 Task: Add Boiron Drosera Rotundifolia 30C to the cart.
Action: Mouse moved to (317, 151)
Screenshot: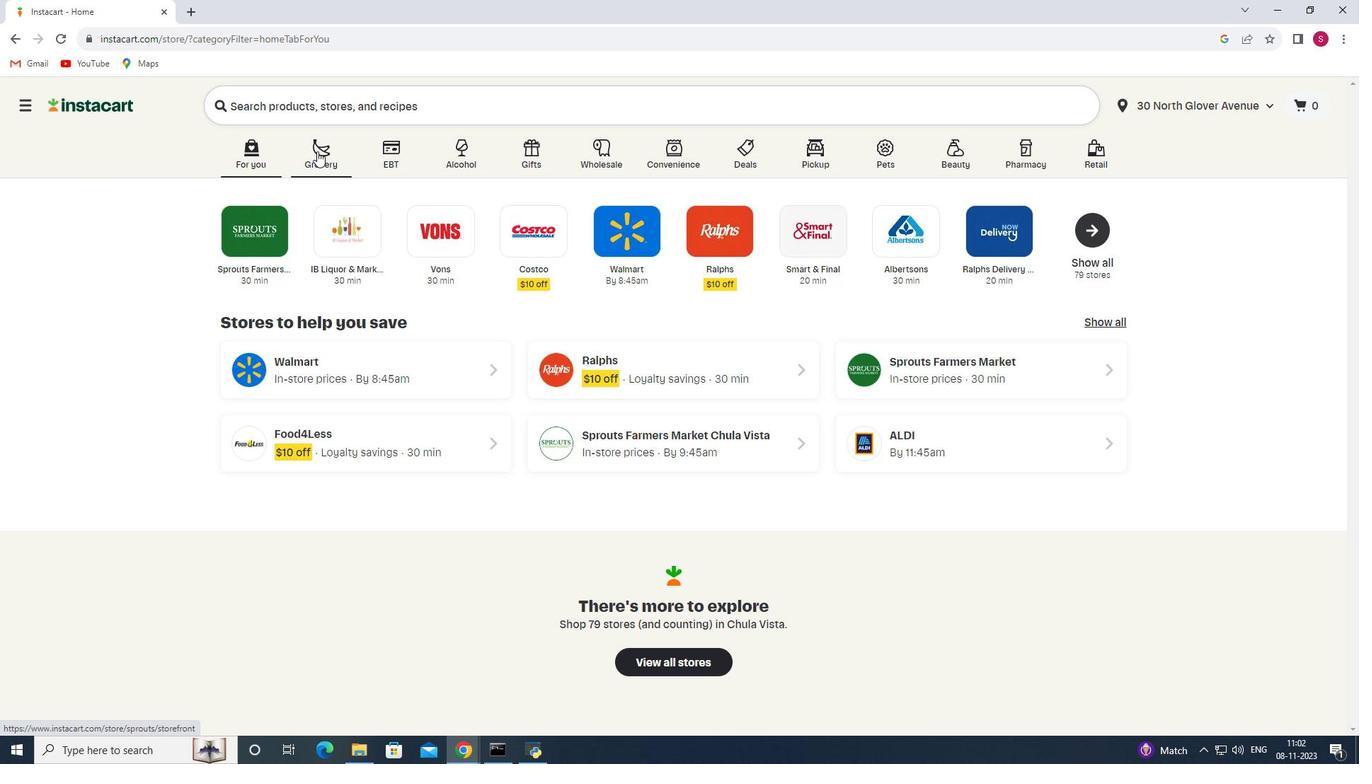 
Action: Mouse pressed left at (317, 151)
Screenshot: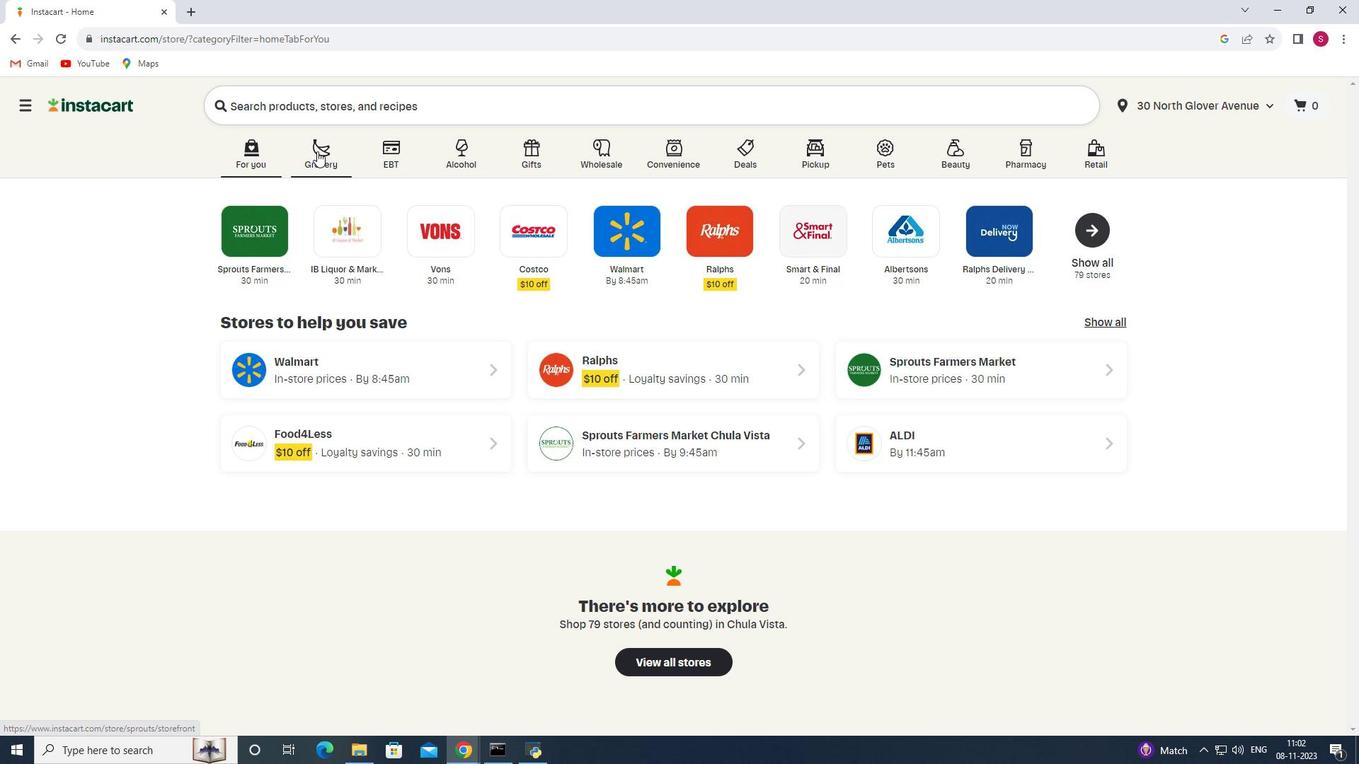 
Action: Mouse moved to (311, 416)
Screenshot: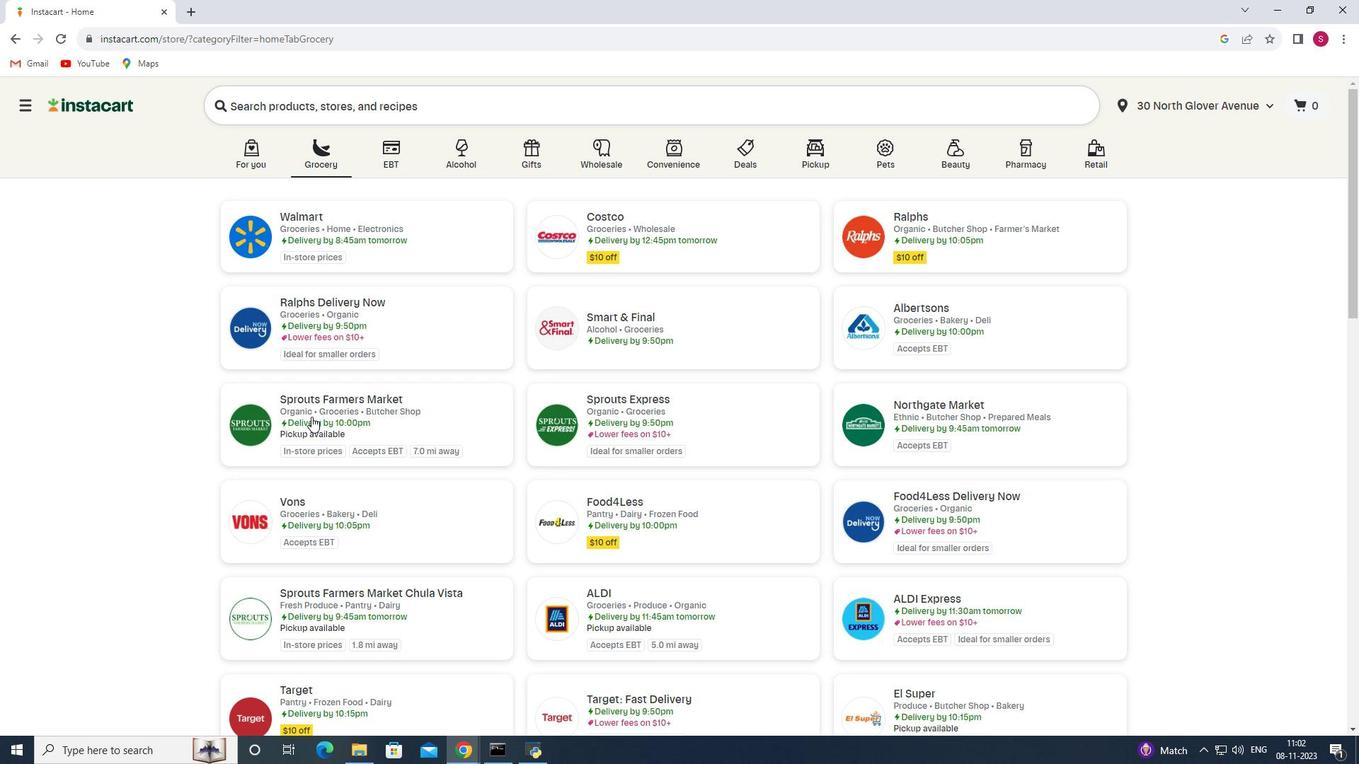 
Action: Mouse pressed left at (311, 416)
Screenshot: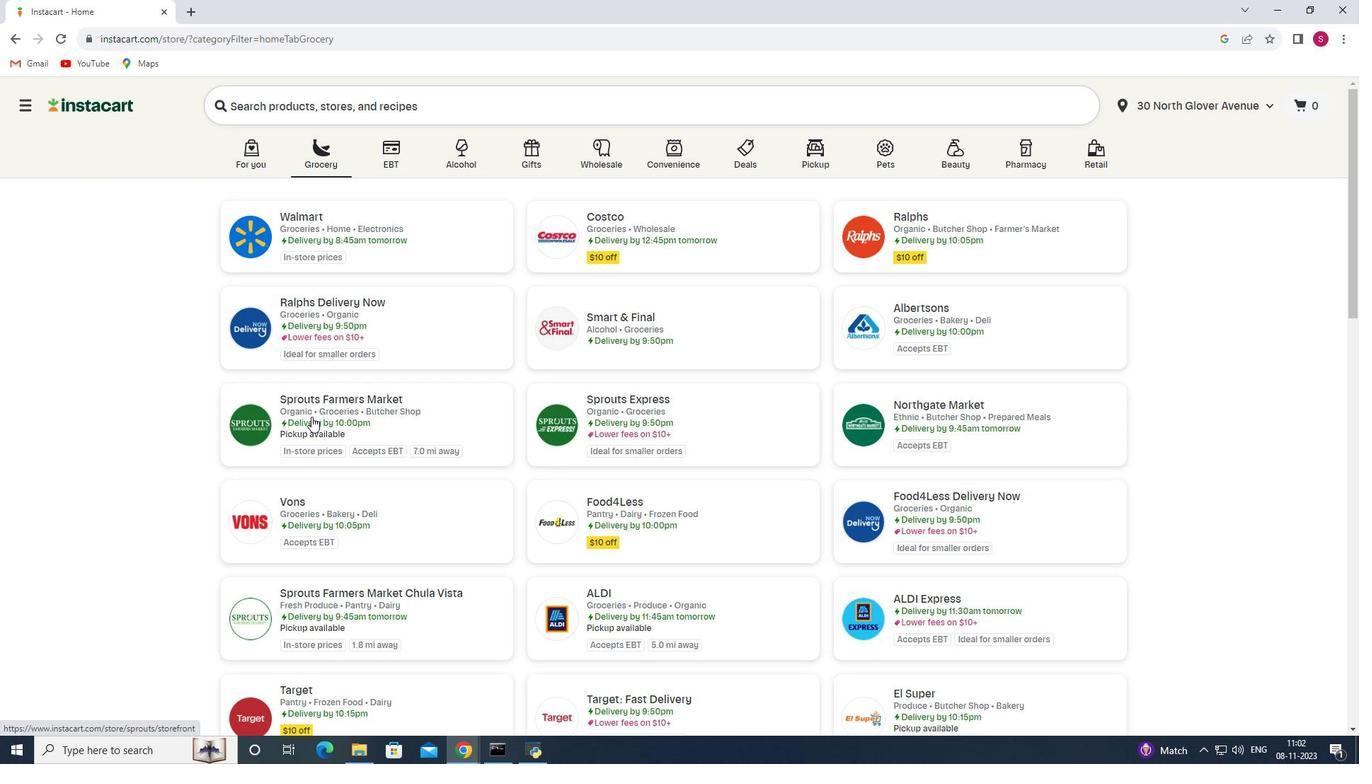 
Action: Mouse moved to (109, 386)
Screenshot: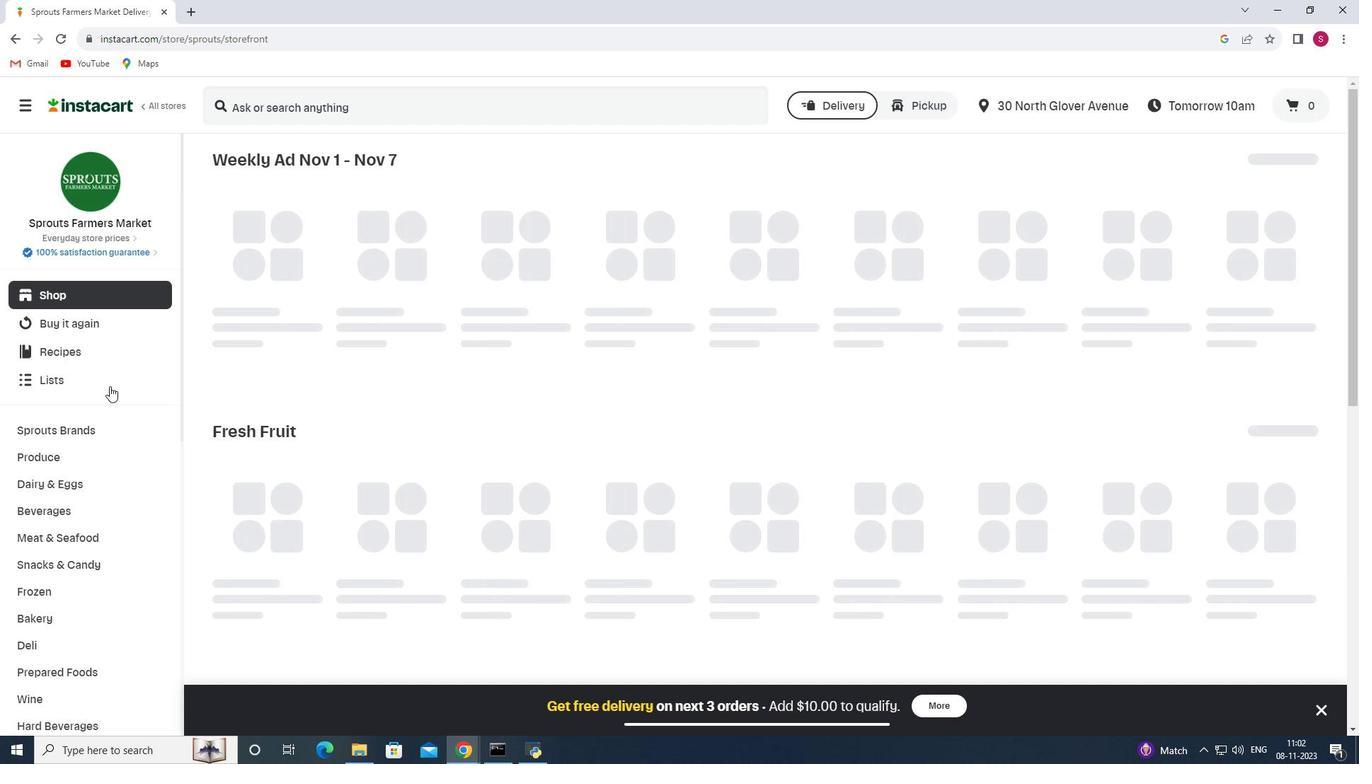 
Action: Mouse scrolled (109, 385) with delta (0, 0)
Screenshot: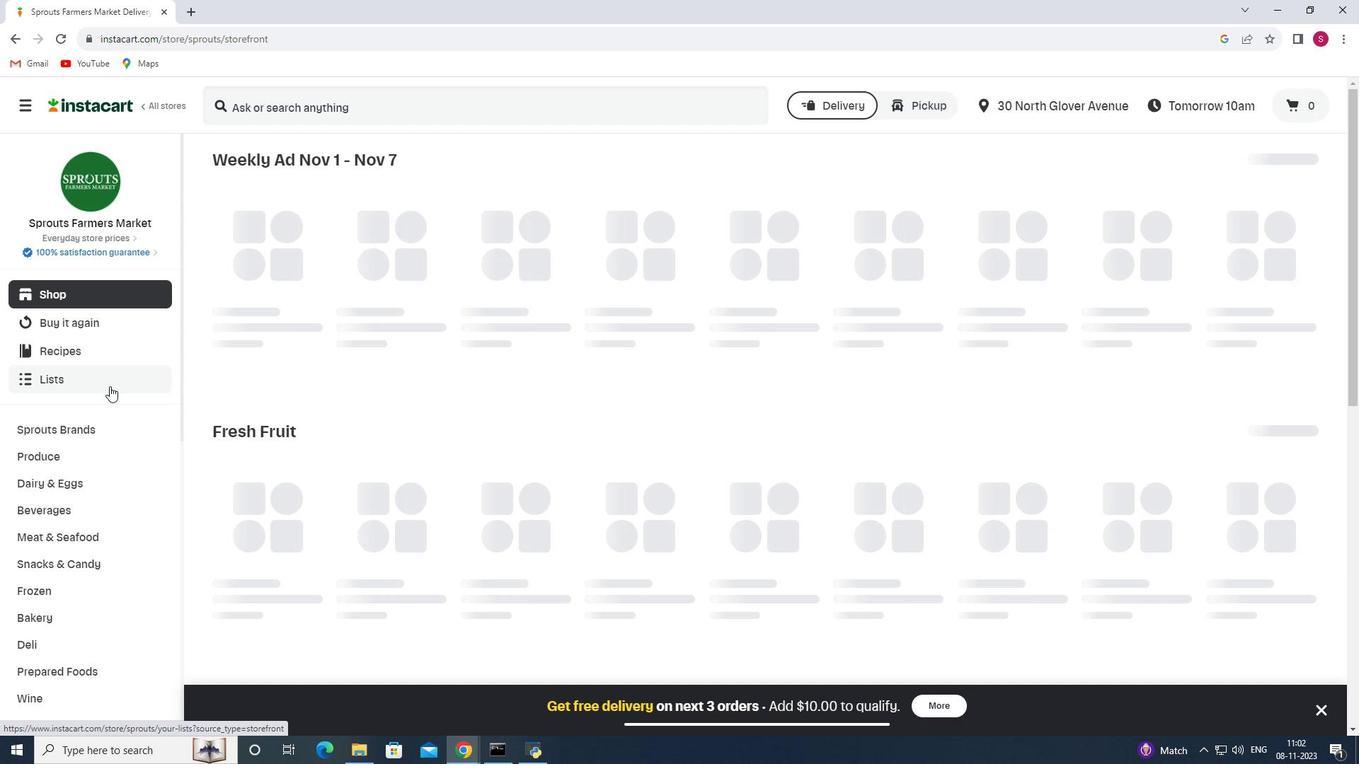 
Action: Mouse scrolled (109, 385) with delta (0, 0)
Screenshot: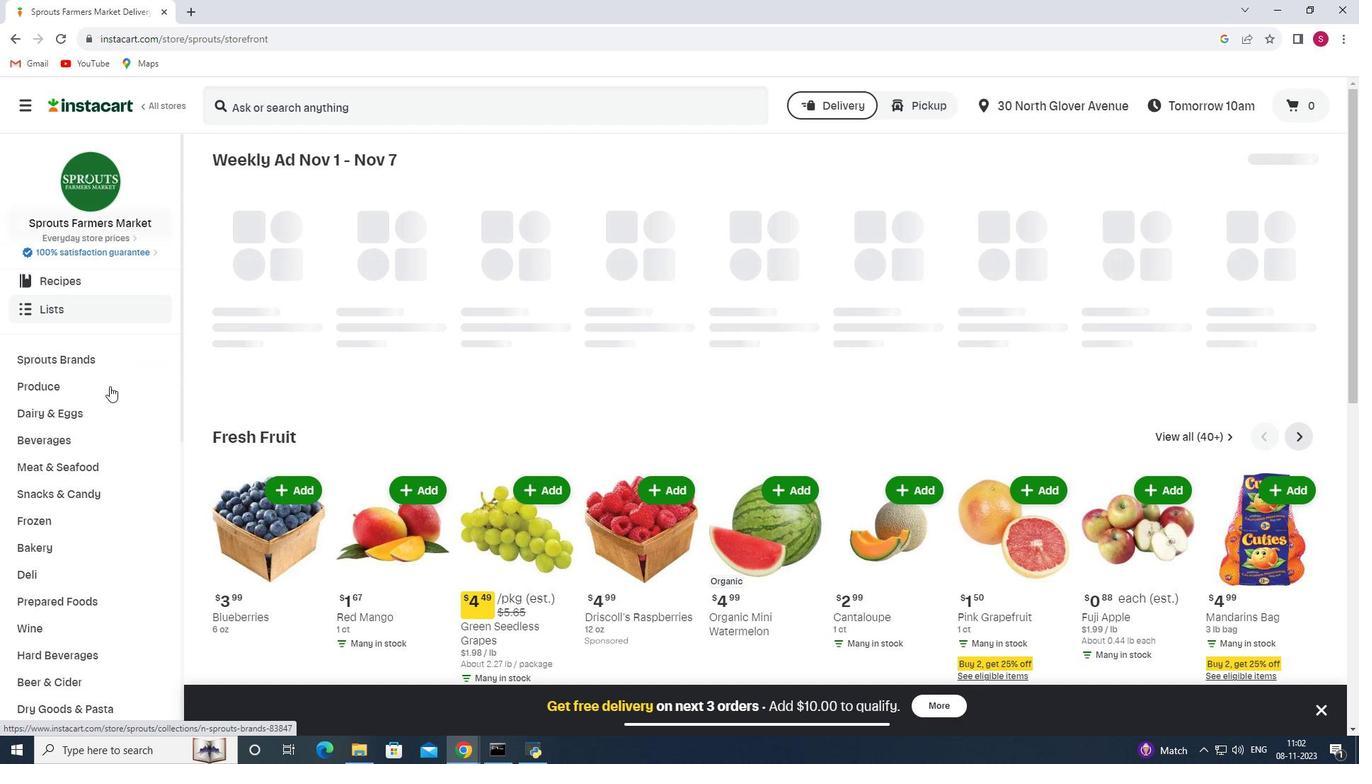 
Action: Mouse scrolled (109, 385) with delta (0, 0)
Screenshot: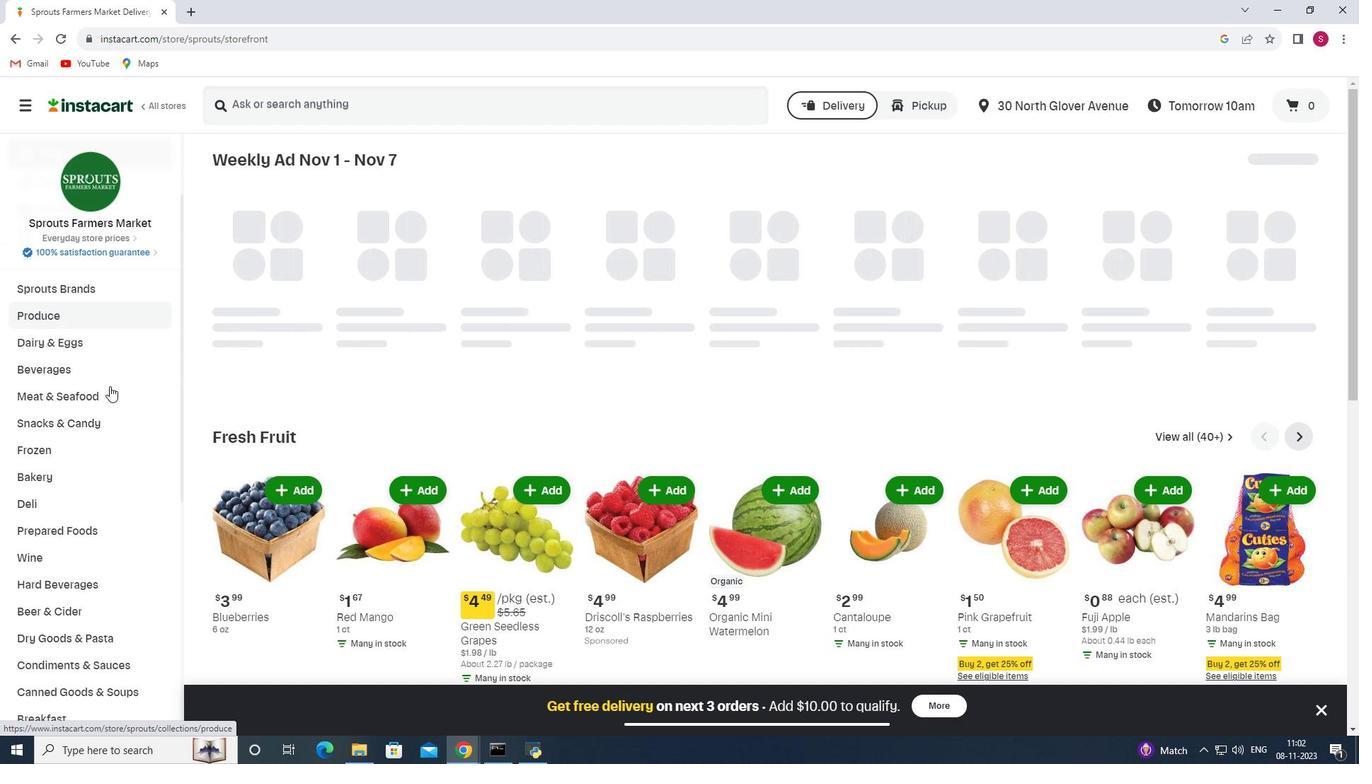 
Action: Mouse scrolled (109, 385) with delta (0, 0)
Screenshot: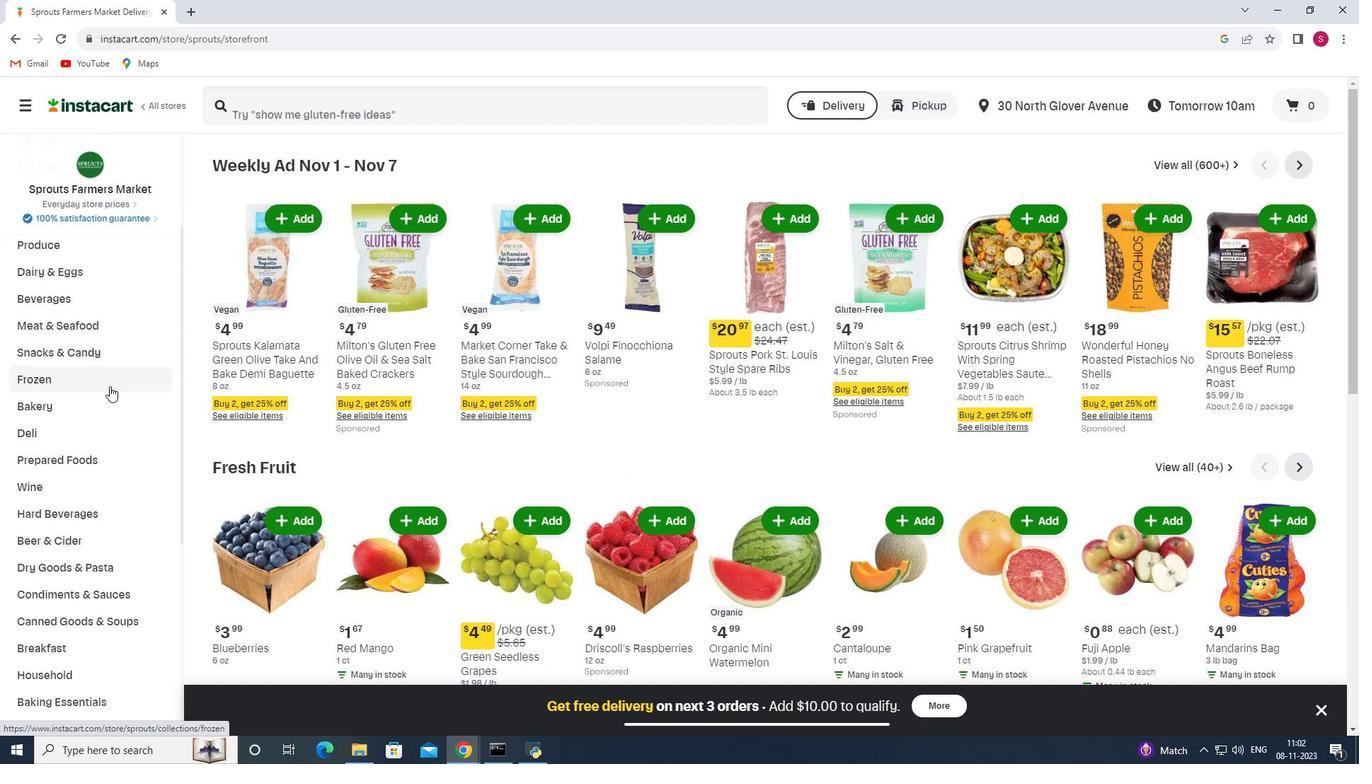 
Action: Mouse scrolled (109, 385) with delta (0, 0)
Screenshot: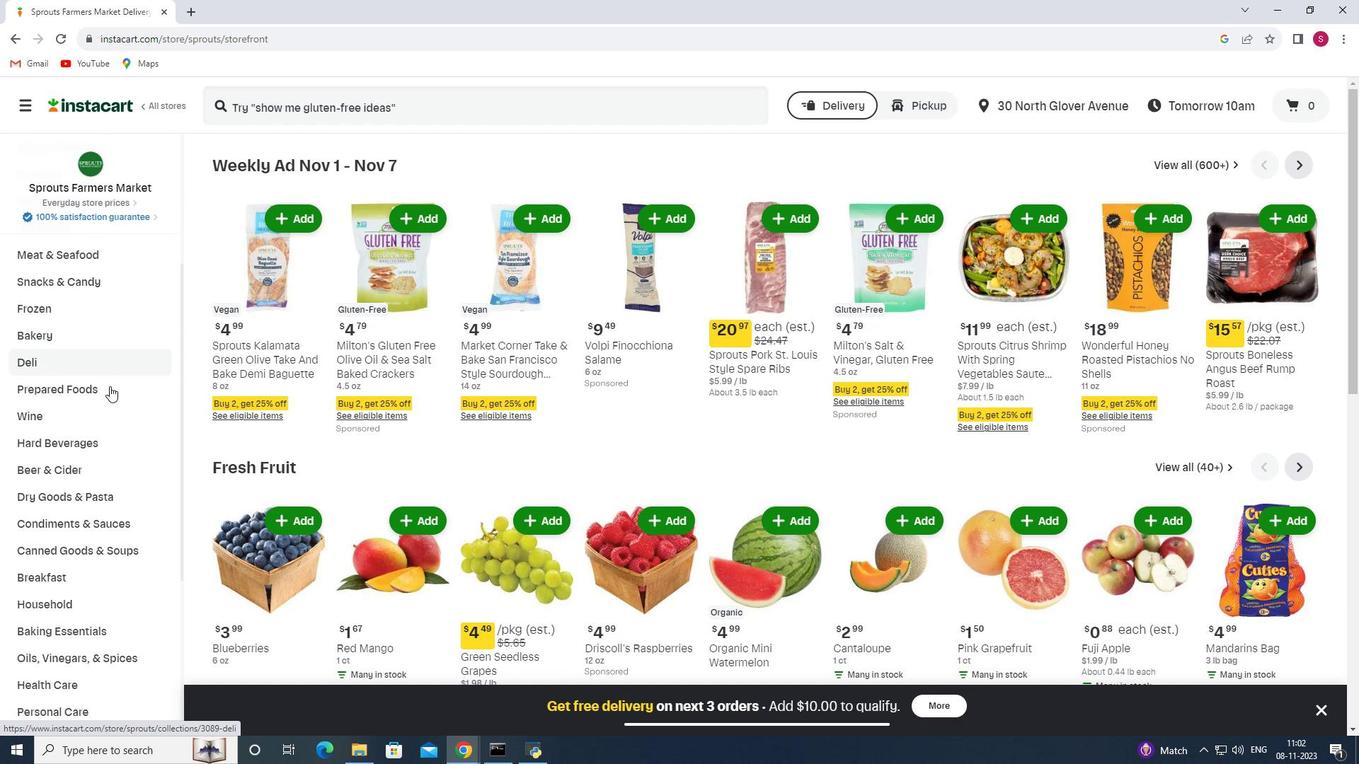 
Action: Mouse scrolled (109, 385) with delta (0, 0)
Screenshot: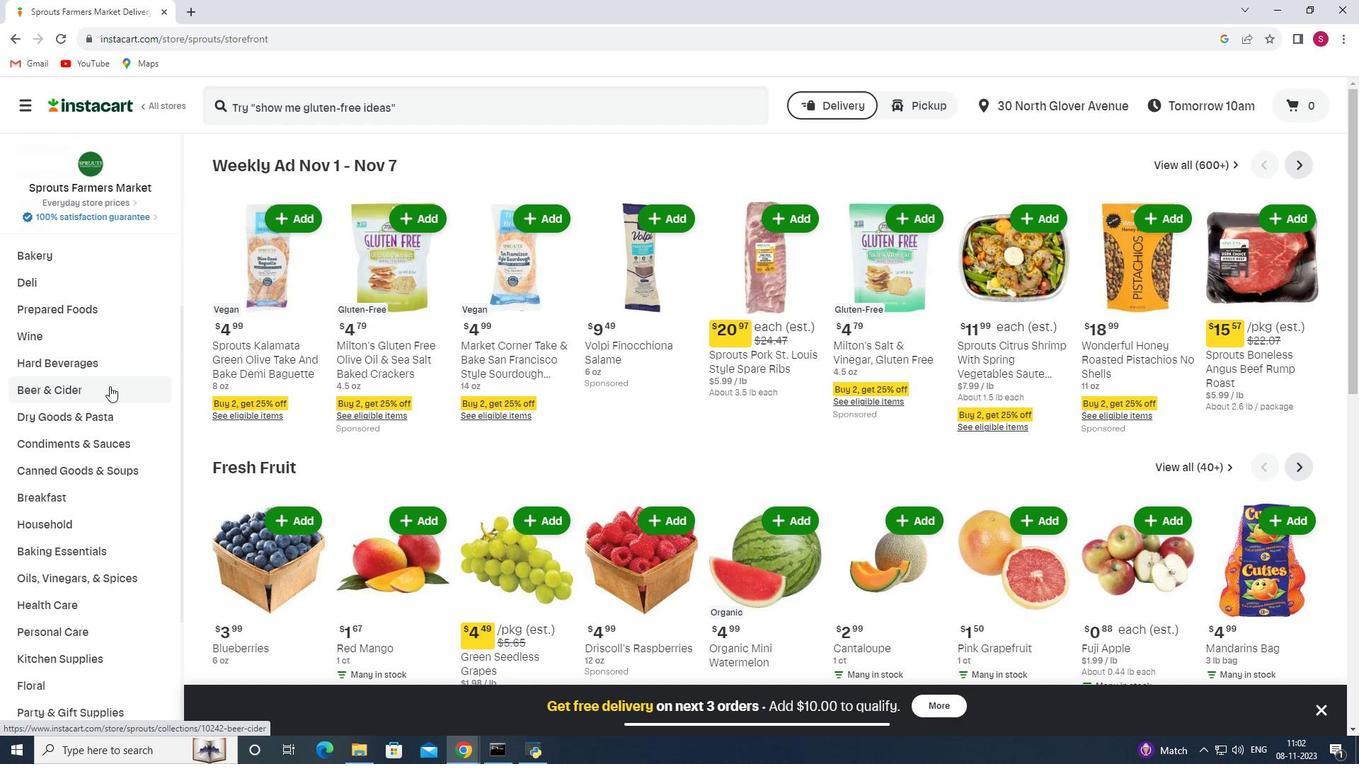 
Action: Mouse scrolled (109, 385) with delta (0, 0)
Screenshot: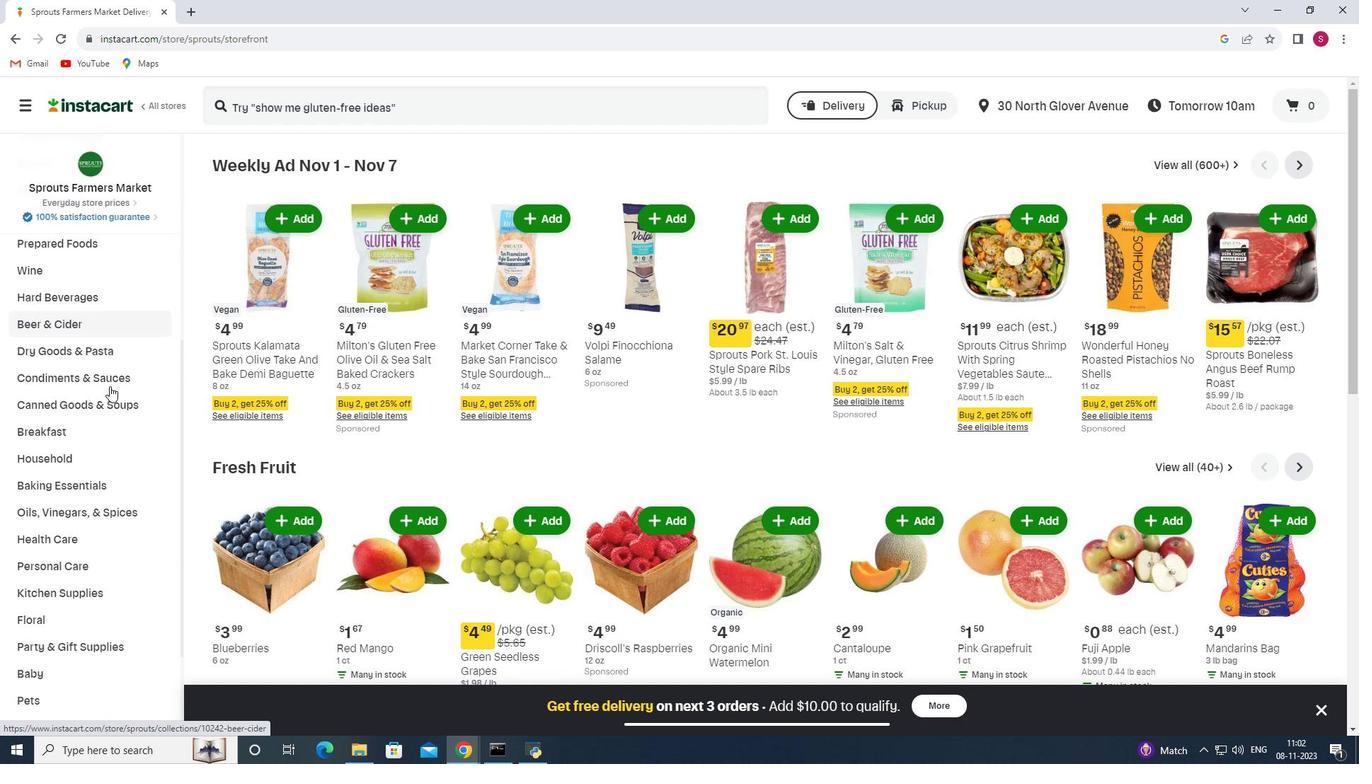 
Action: Mouse scrolled (109, 385) with delta (0, 0)
Screenshot: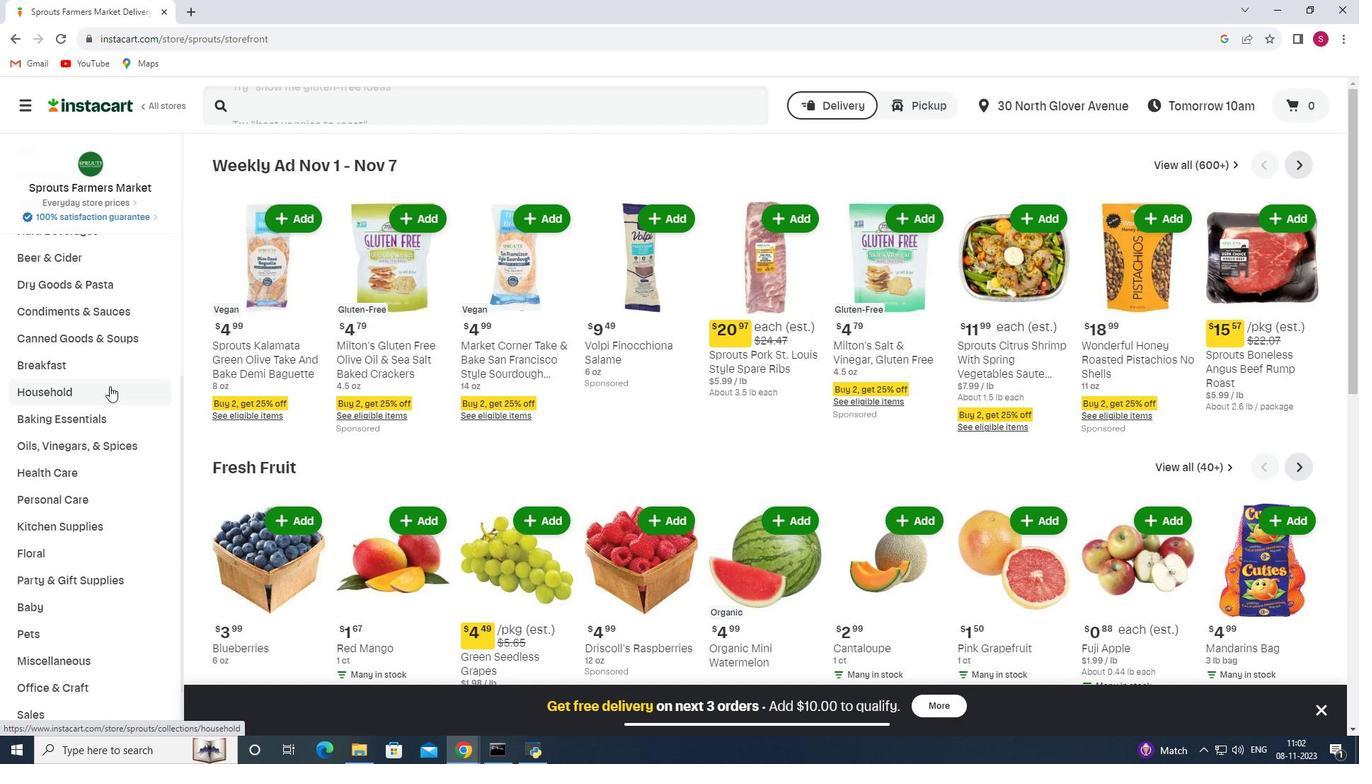 
Action: Mouse moved to (106, 392)
Screenshot: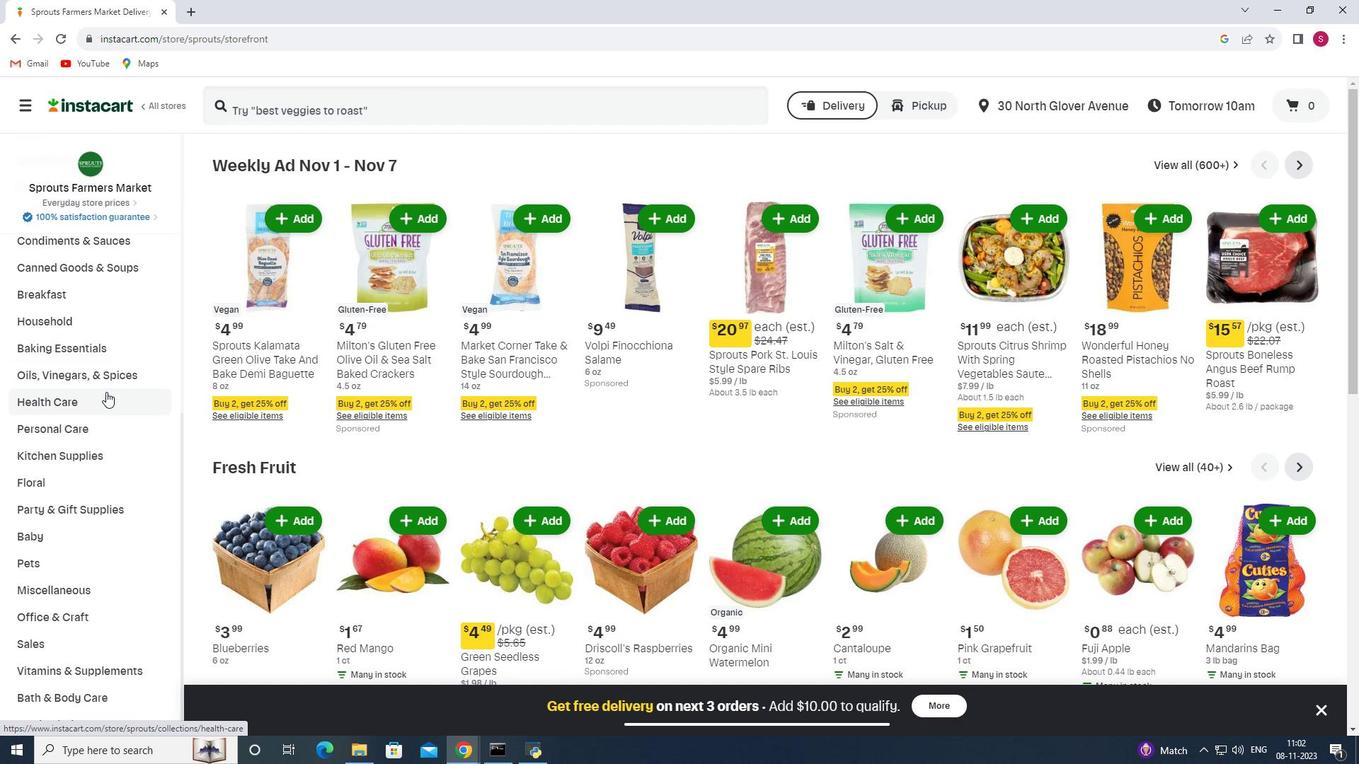 
Action: Mouse scrolled (106, 392) with delta (0, 0)
Screenshot: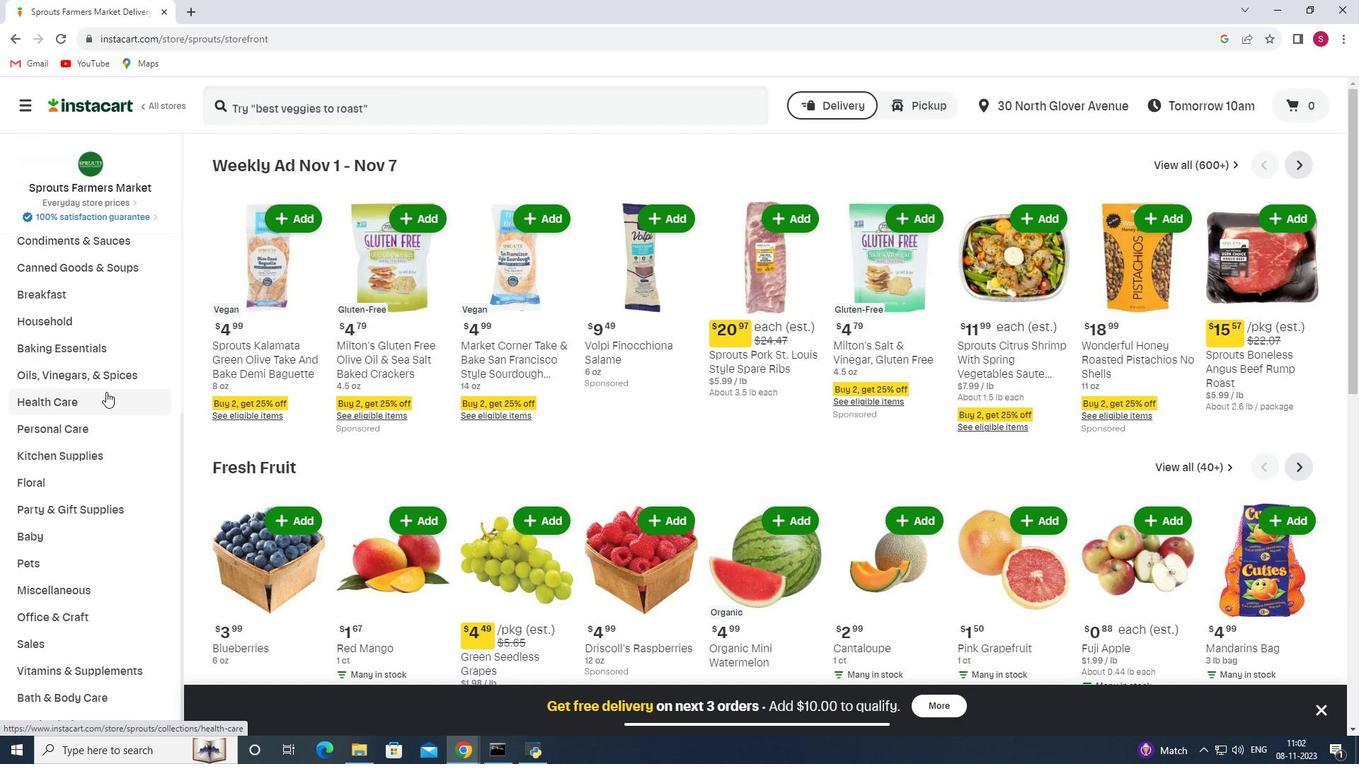 
Action: Mouse moved to (84, 461)
Screenshot: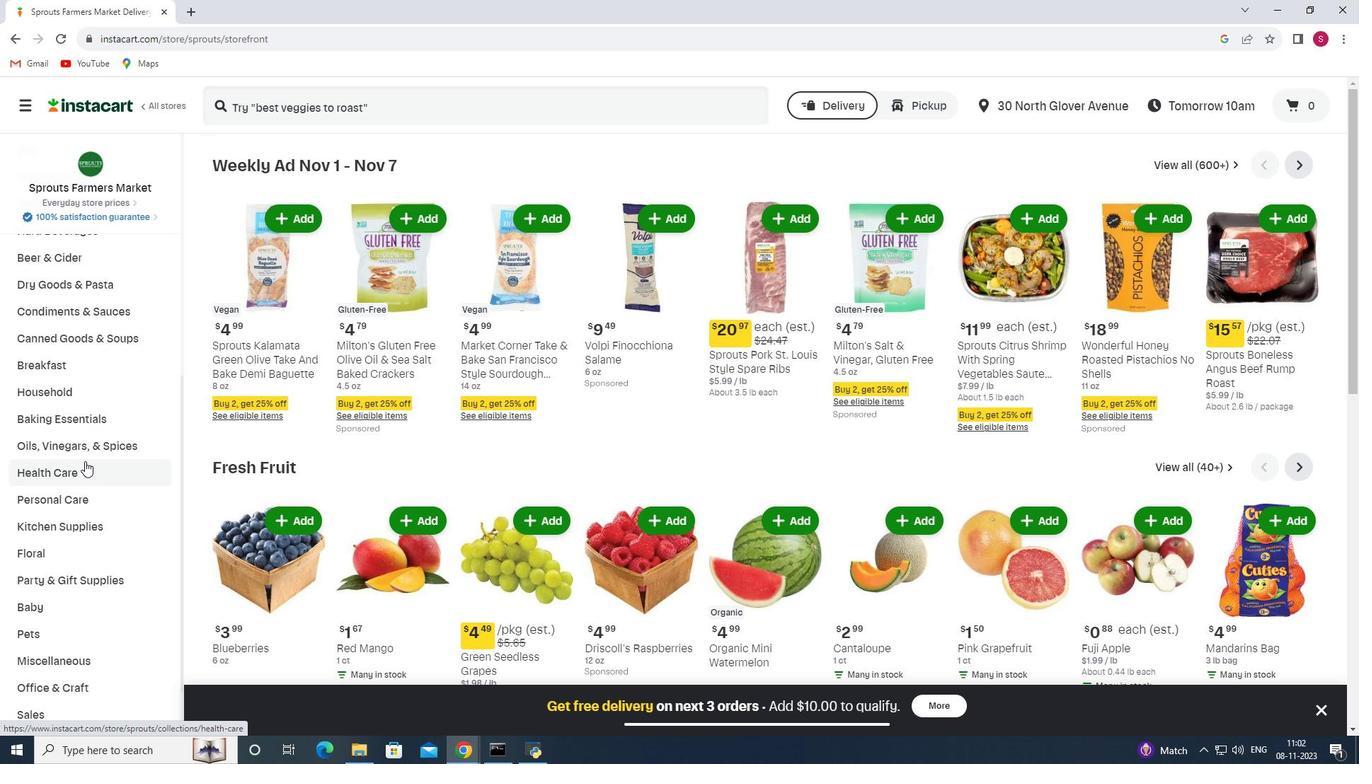 
Action: Mouse pressed left at (84, 461)
Screenshot: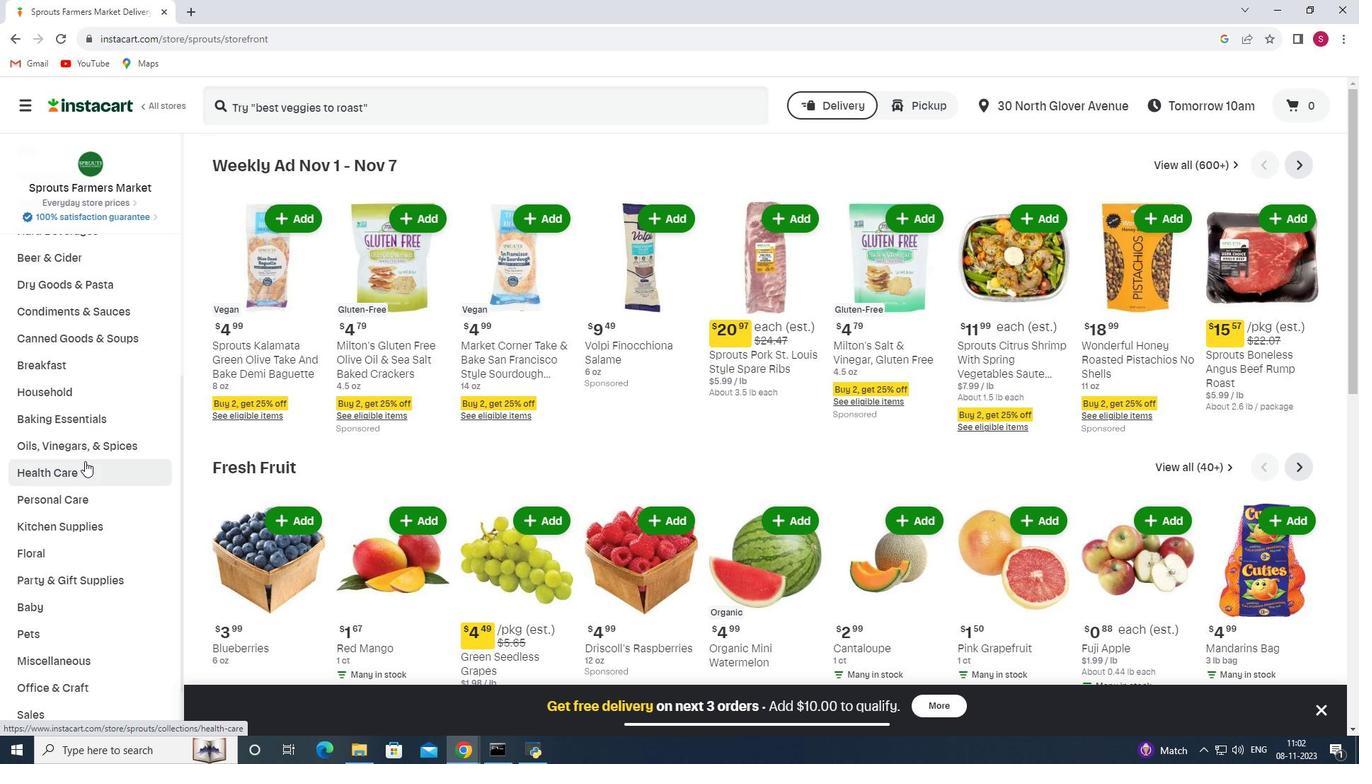 
Action: Mouse moved to (482, 195)
Screenshot: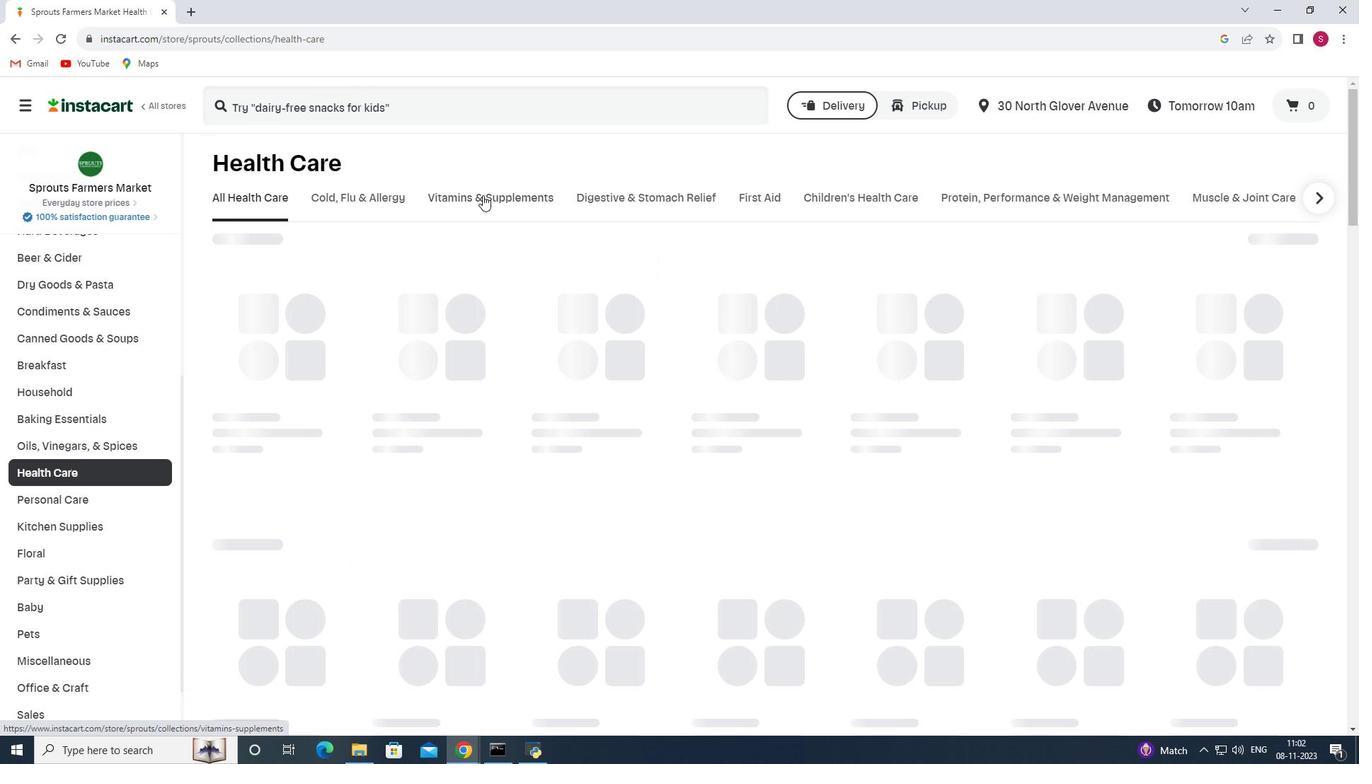 
Action: Mouse pressed left at (482, 195)
Screenshot: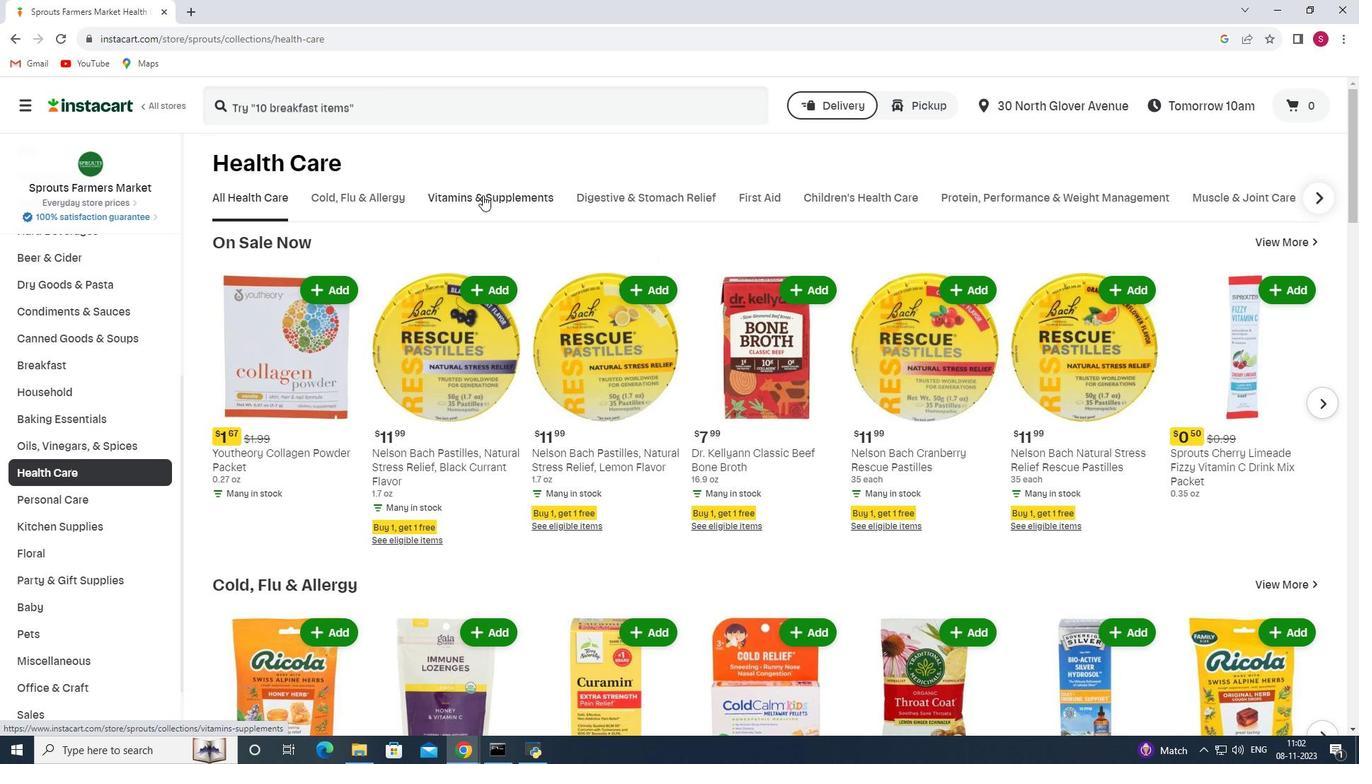 
Action: Mouse moved to (1138, 253)
Screenshot: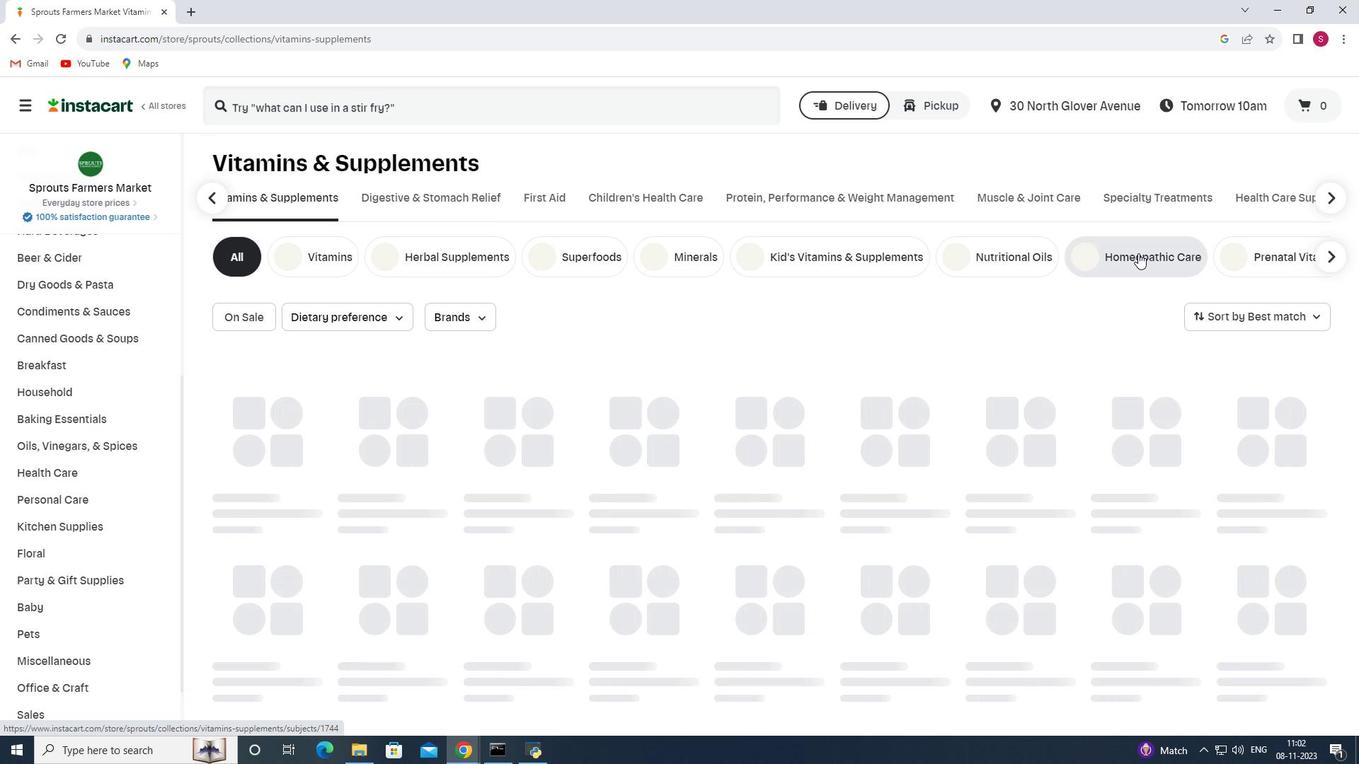 
Action: Mouse pressed left at (1138, 253)
Screenshot: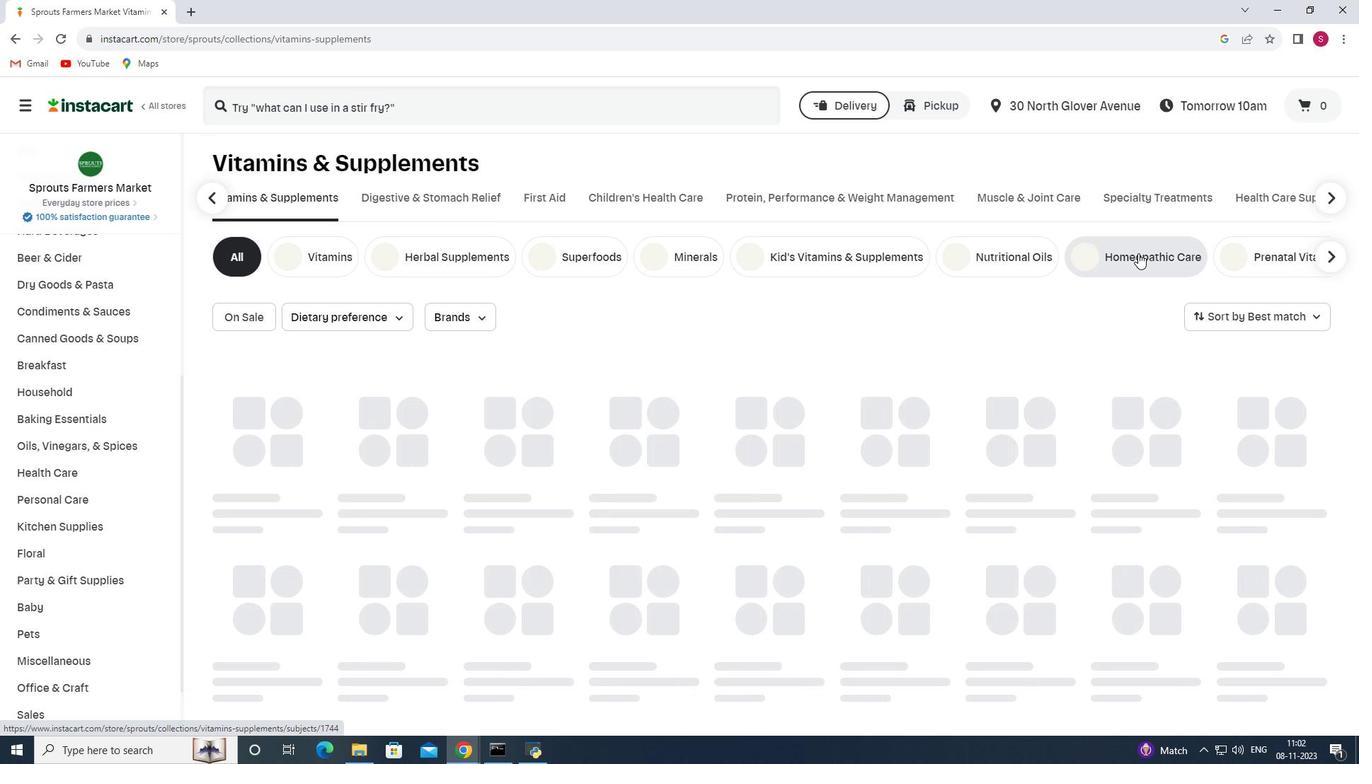 
Action: Mouse moved to (440, 101)
Screenshot: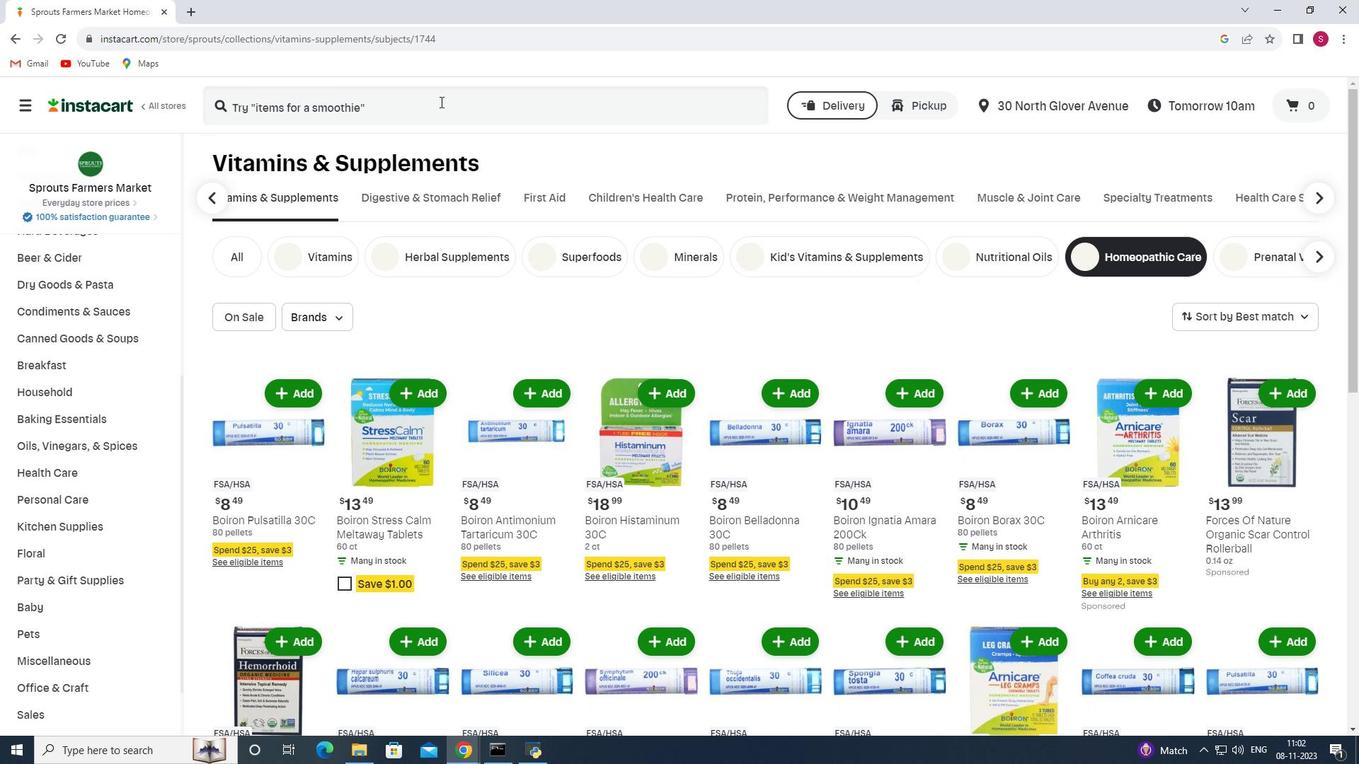 
Action: Mouse pressed left at (440, 101)
Screenshot: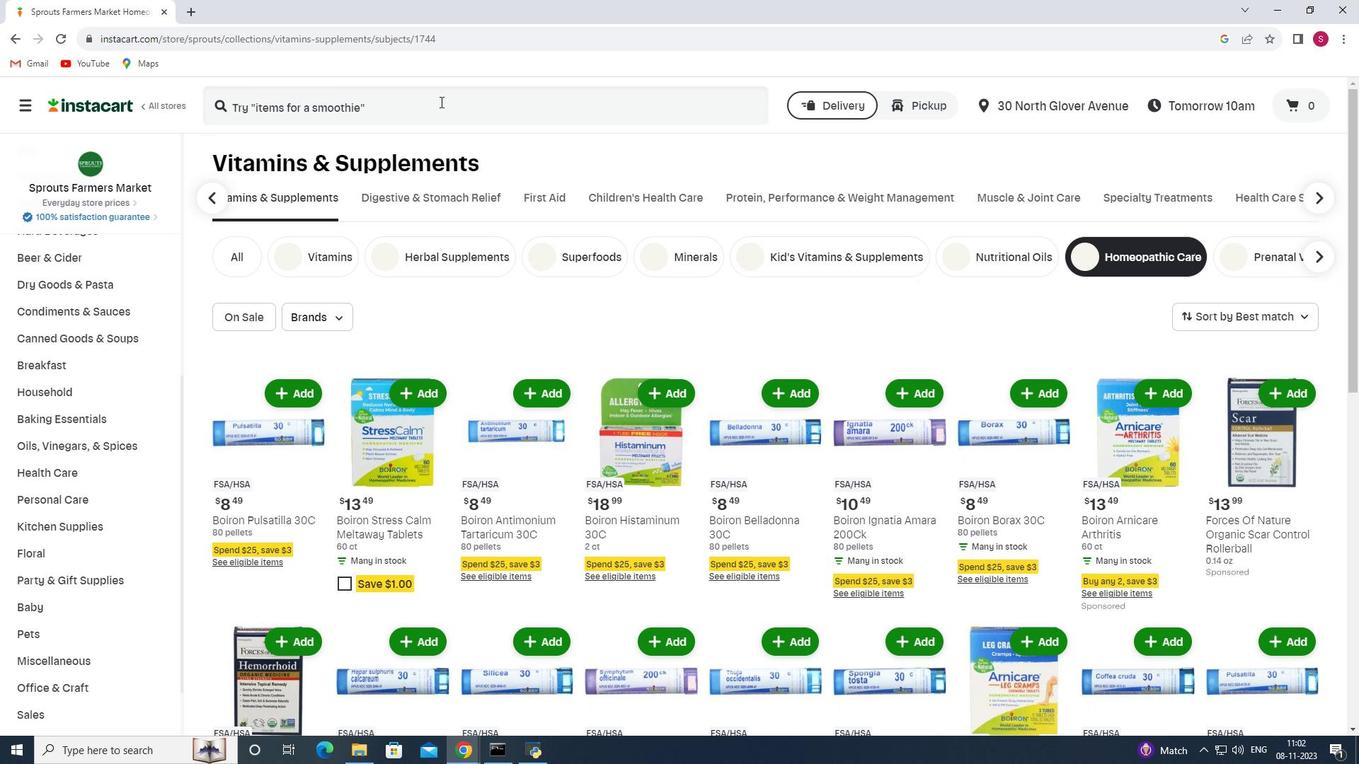 
Action: Key pressed <Key.shift><Key.shift><Key.shift>Boiron<Key.space><Key.shift><Key.shift><Key.shift>Drosera<Key.space><Key.shift><Key.shift><Key.shift>Rou<Key.backspace>tundifolia<Key.space>30<Key.shift><Key.shift><Key.shift><Key.shift><Key.shift><Key.shift><Key.shift><Key.shift><Key.shift>C<Key.enter>
Screenshot: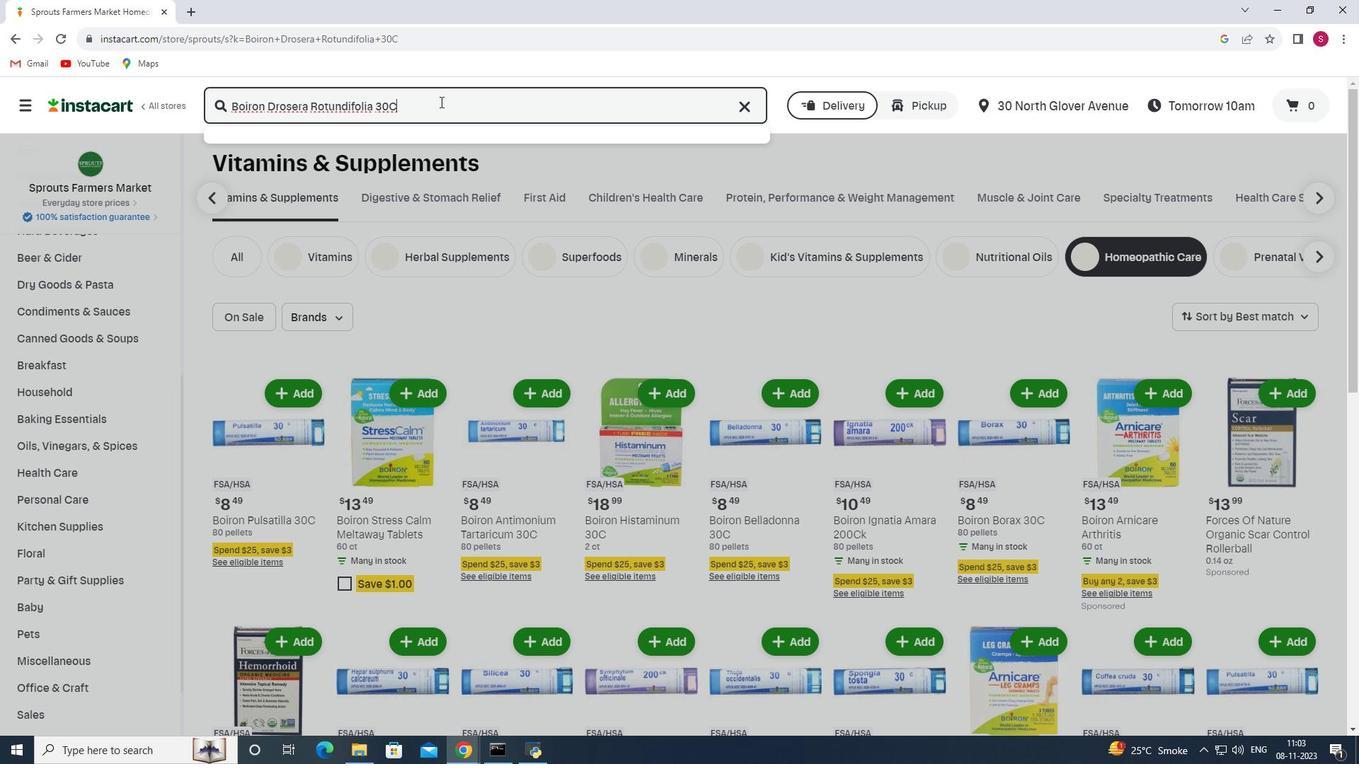
Action: Mouse moved to (838, 217)
Screenshot: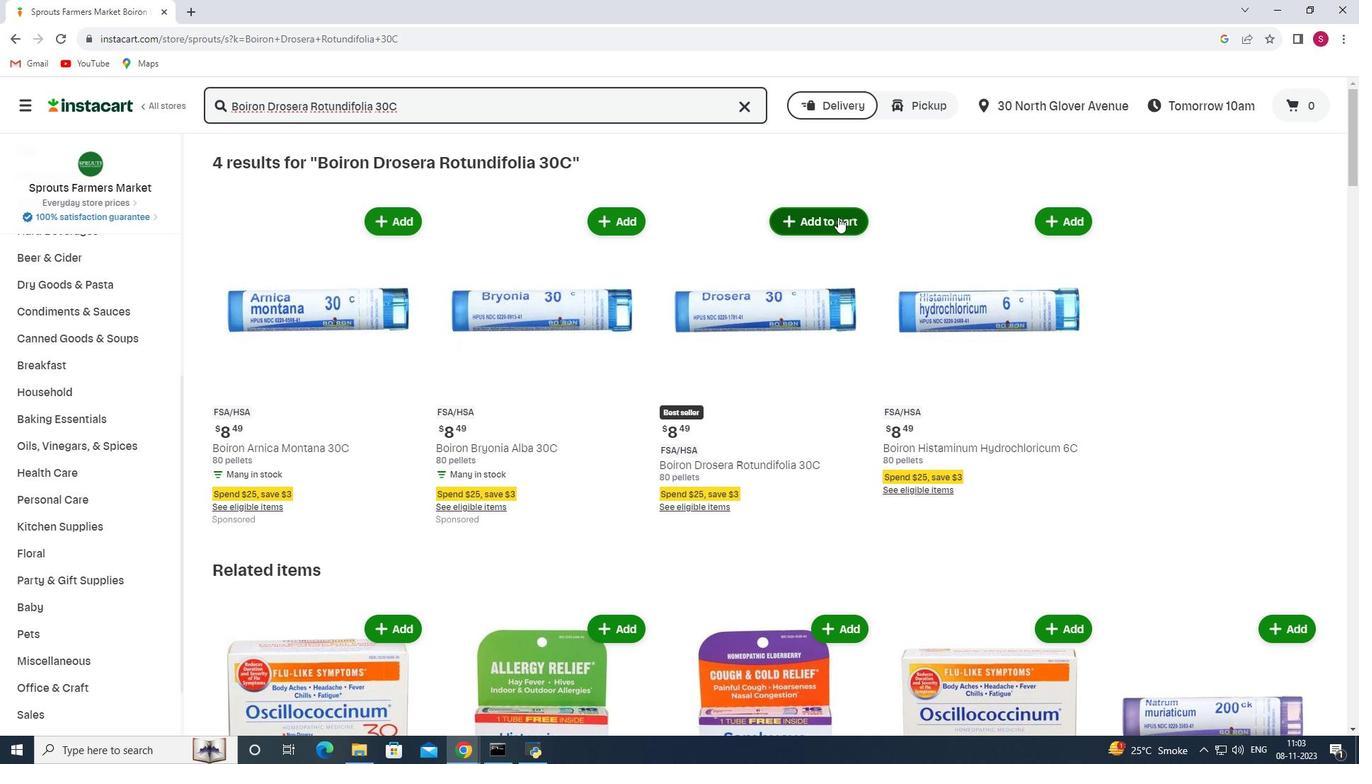 
Action: Mouse pressed left at (838, 217)
Screenshot: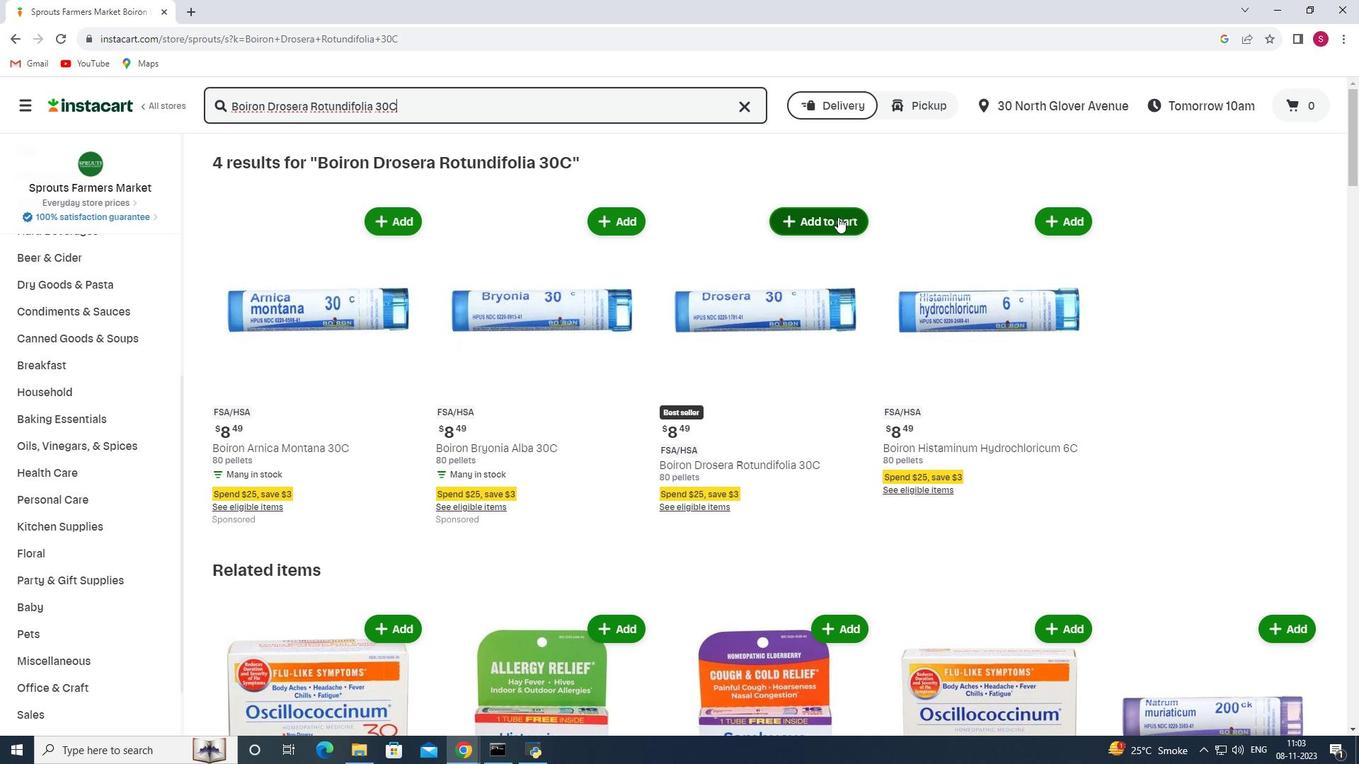 
Action: Mouse moved to (826, 269)
Screenshot: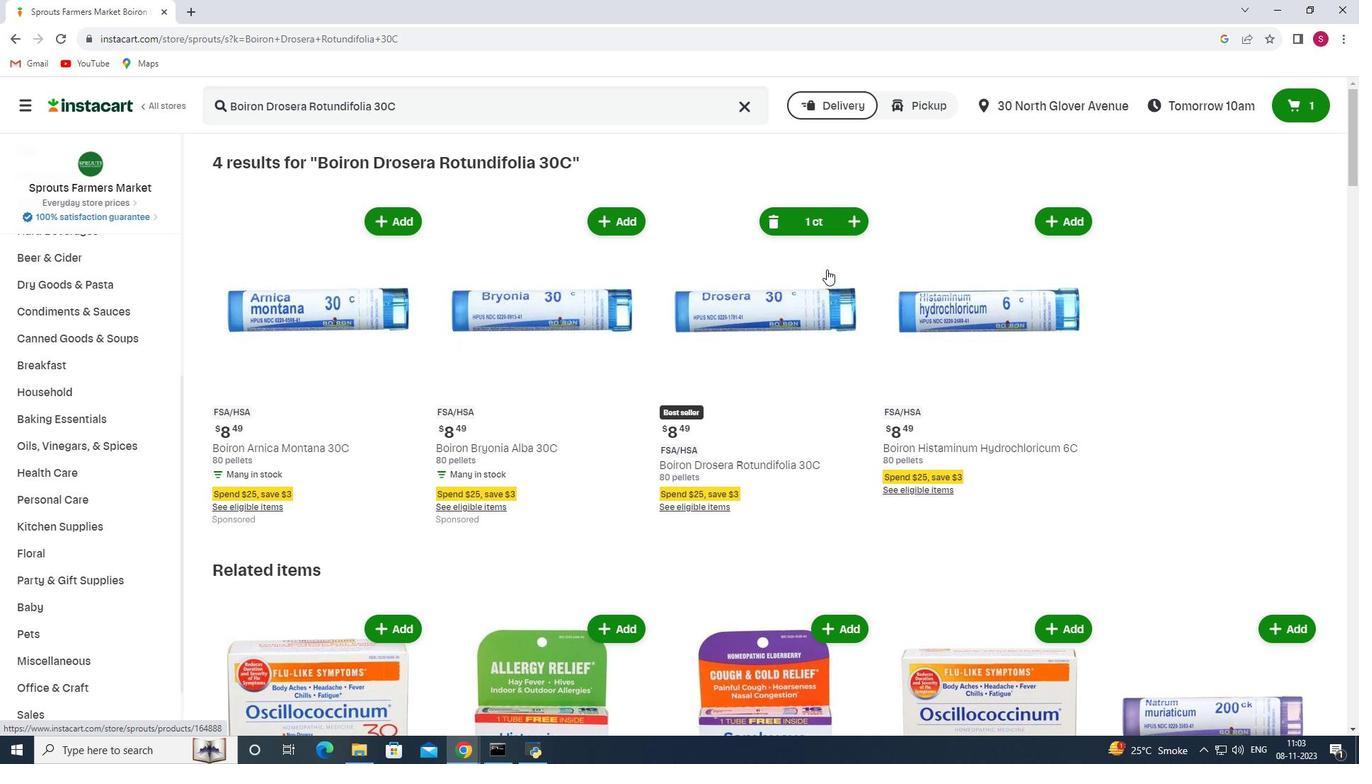 
